 Task: Flip the rectangle shape vertically.
Action: Mouse moved to (120, 90)
Screenshot: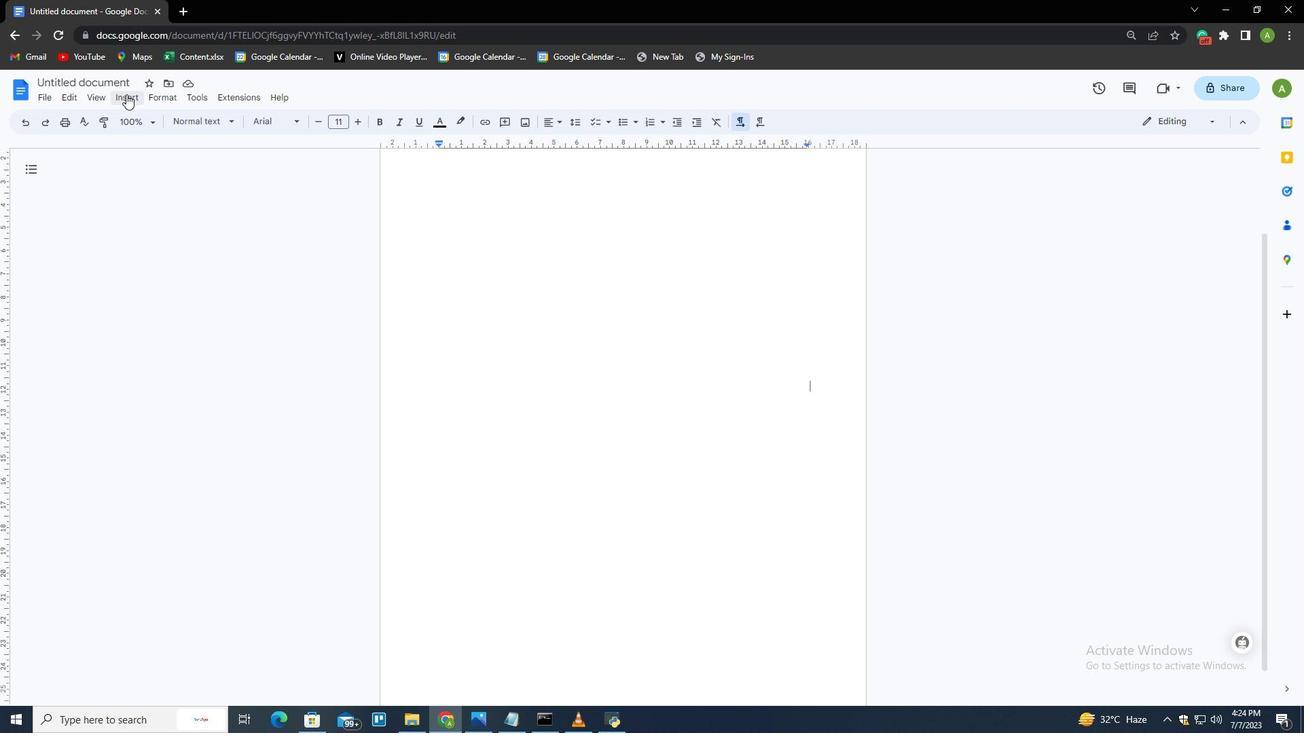 
Action: Mouse pressed left at (120, 90)
Screenshot: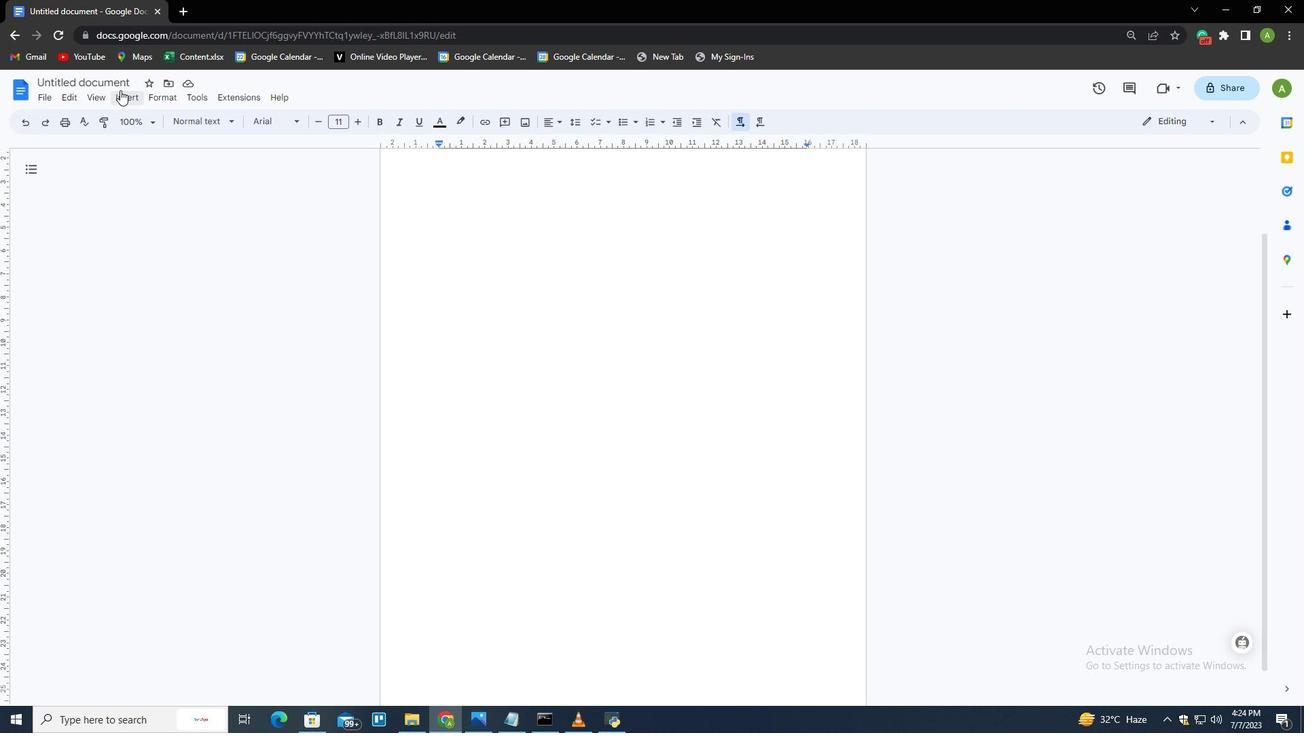 
Action: Mouse moved to (163, 156)
Screenshot: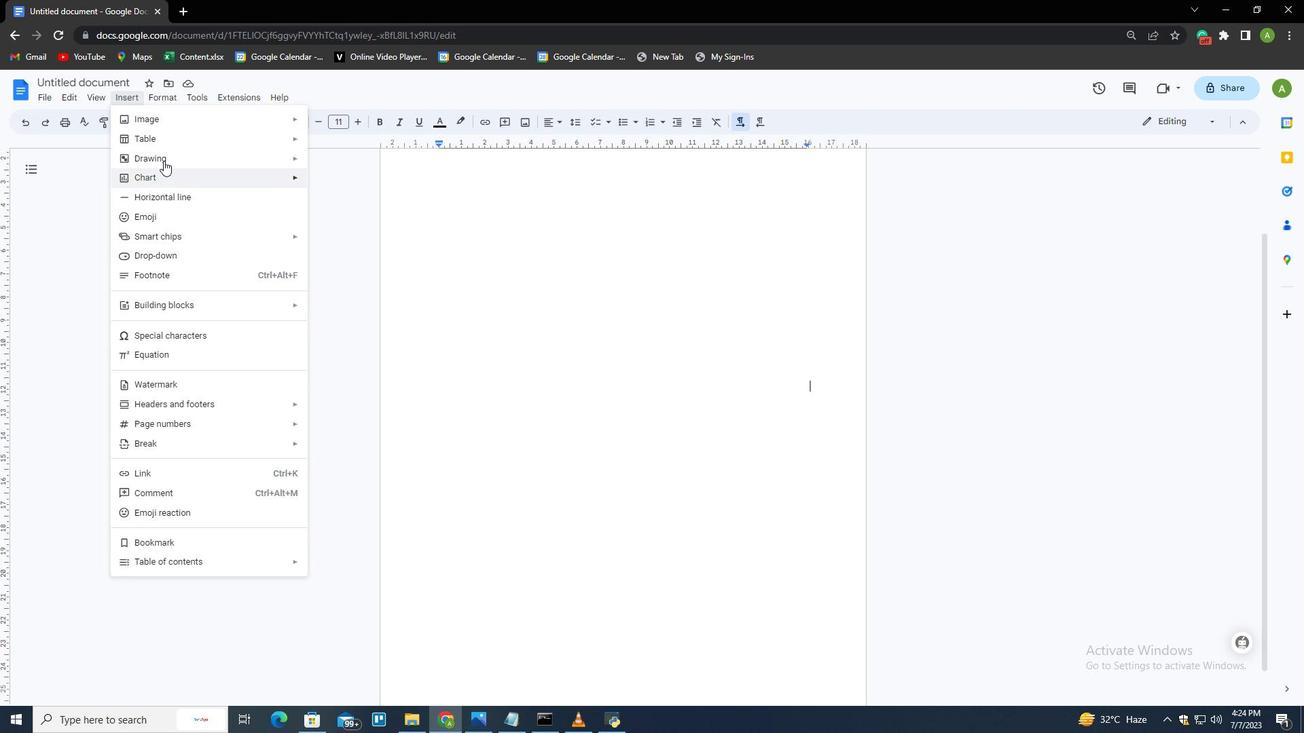 
Action: Mouse pressed left at (163, 156)
Screenshot: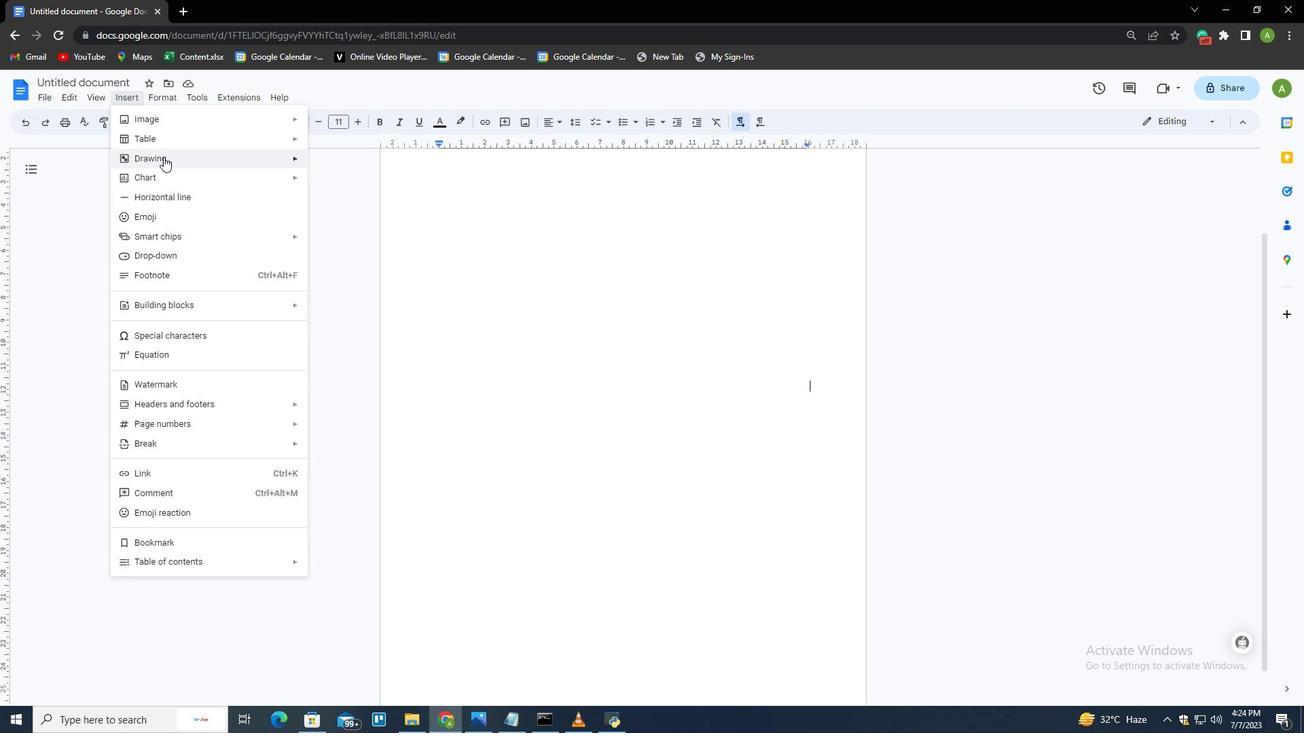 
Action: Mouse moved to (335, 159)
Screenshot: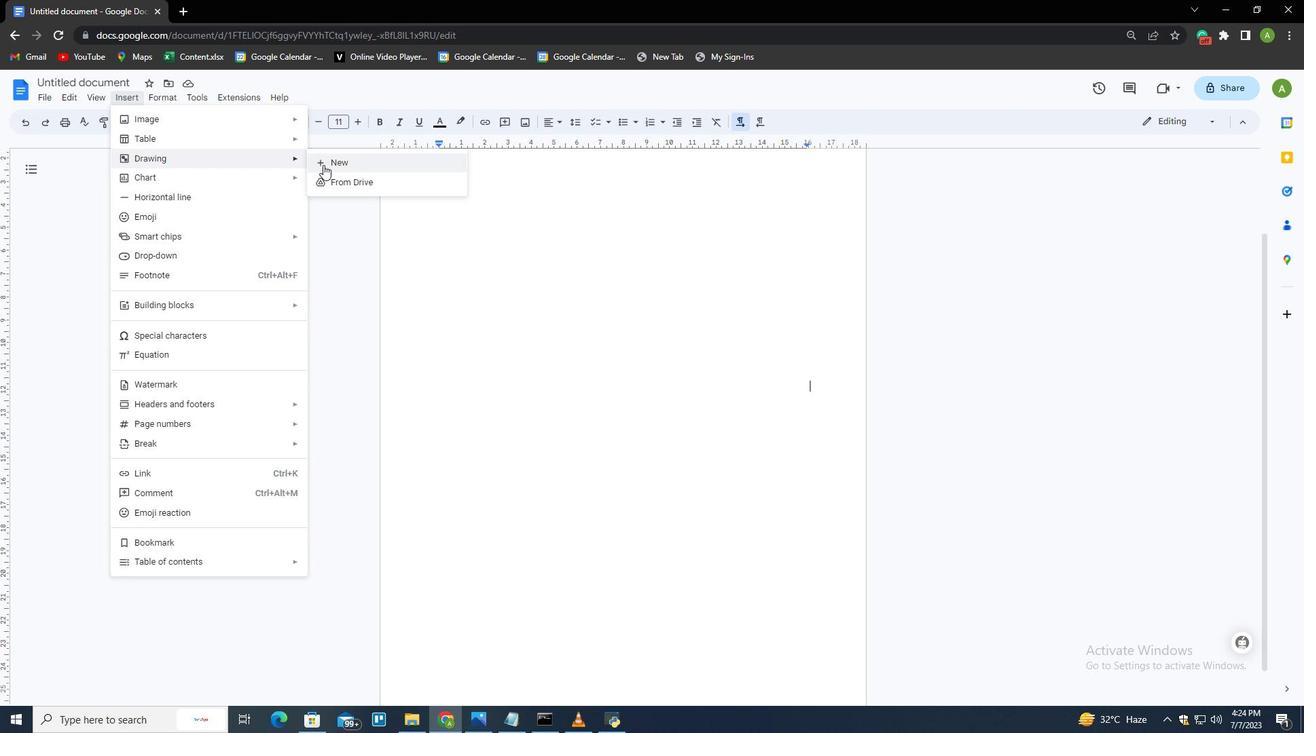 
Action: Mouse pressed left at (335, 159)
Screenshot: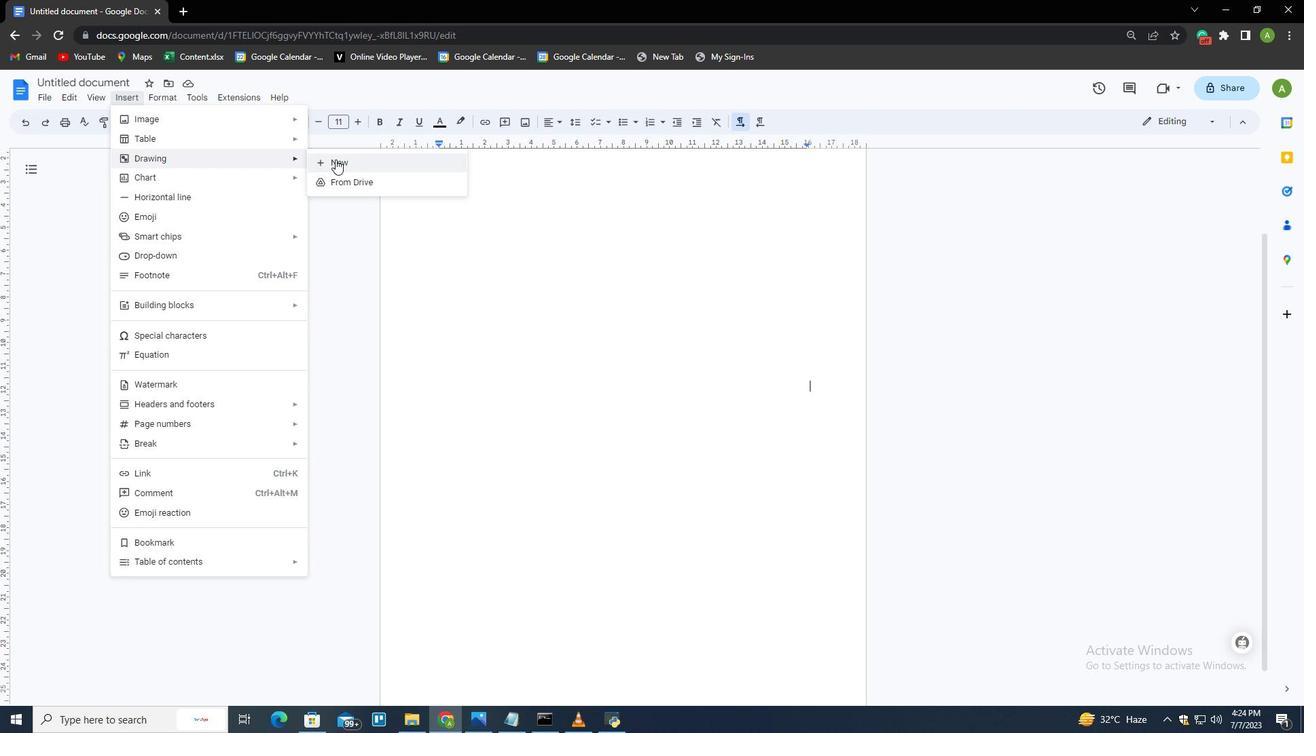 
Action: Mouse moved to (473, 147)
Screenshot: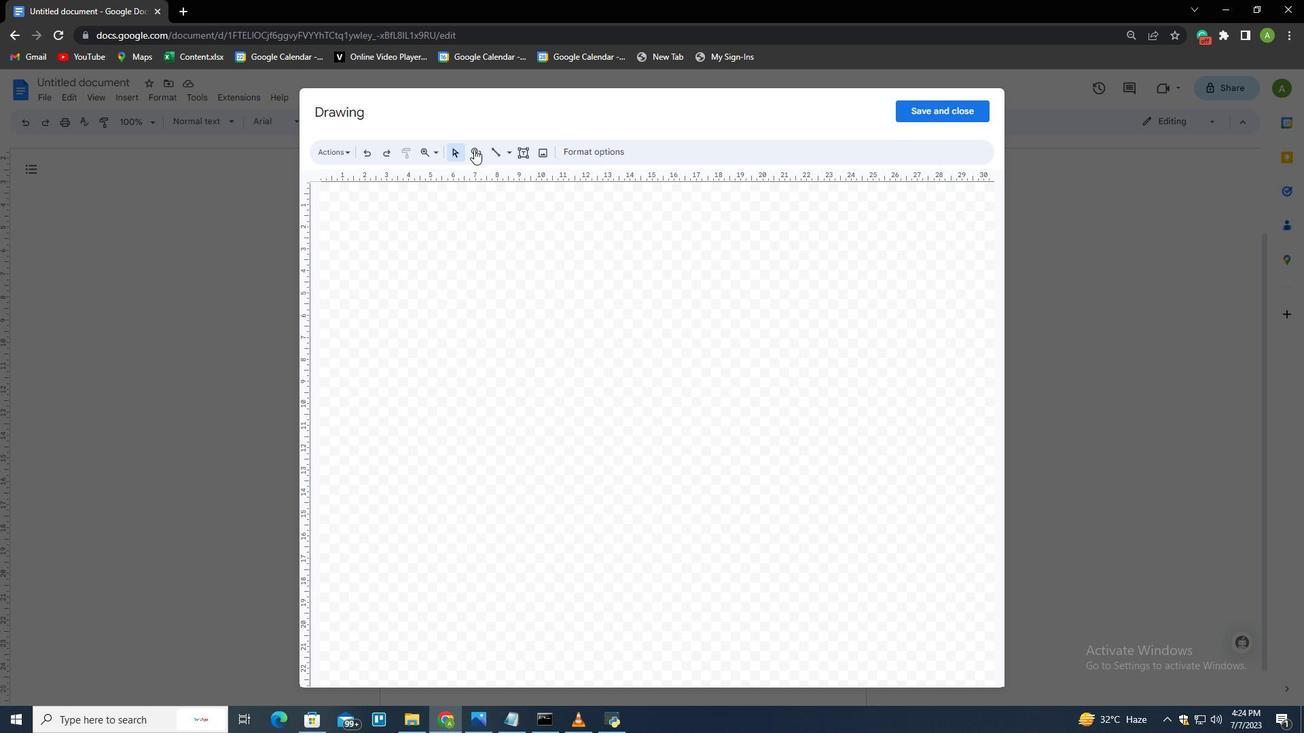 
Action: Mouse pressed left at (473, 147)
Screenshot: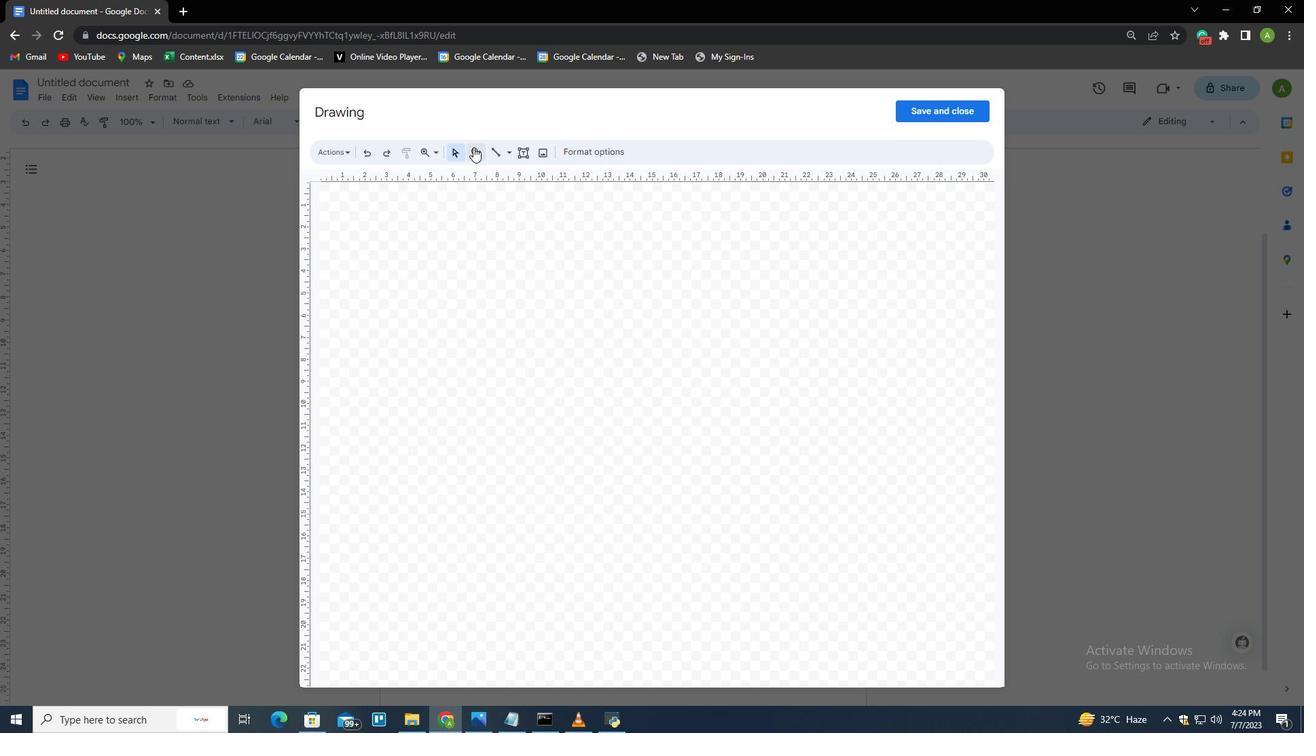 
Action: Mouse moved to (498, 169)
Screenshot: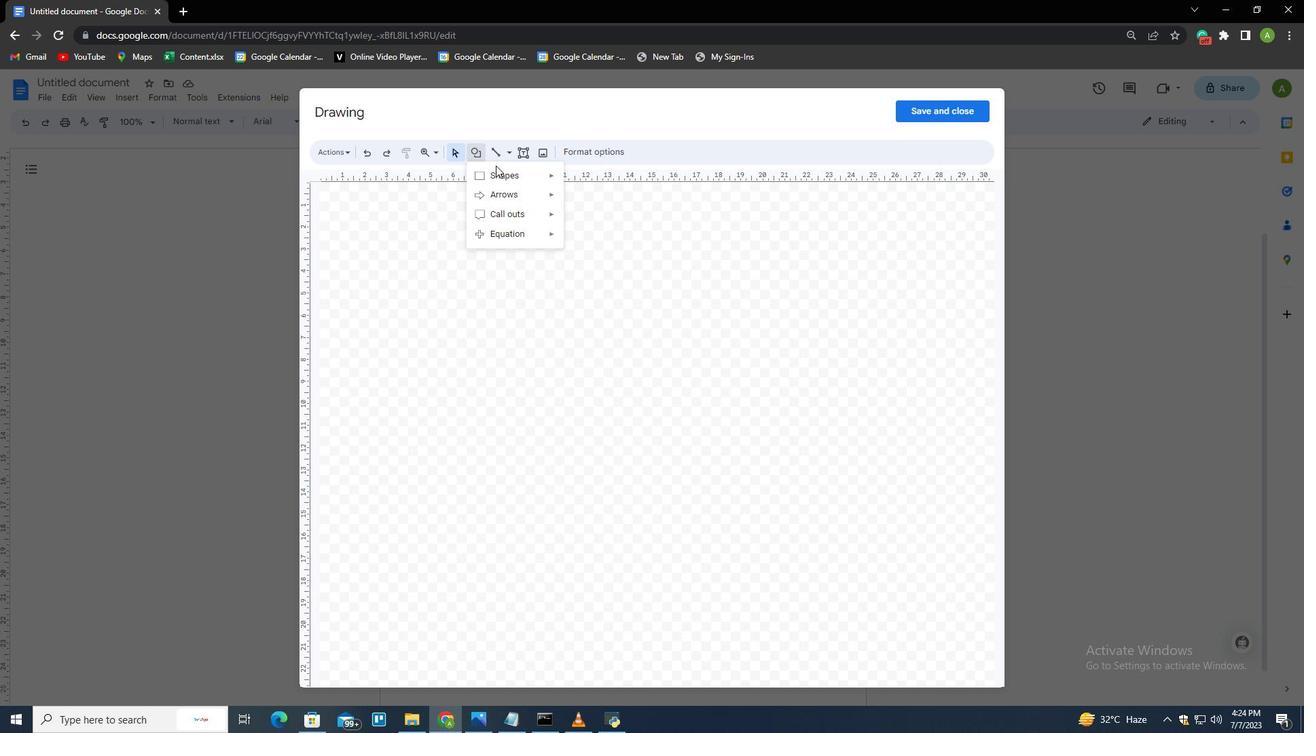 
Action: Mouse pressed left at (498, 169)
Screenshot: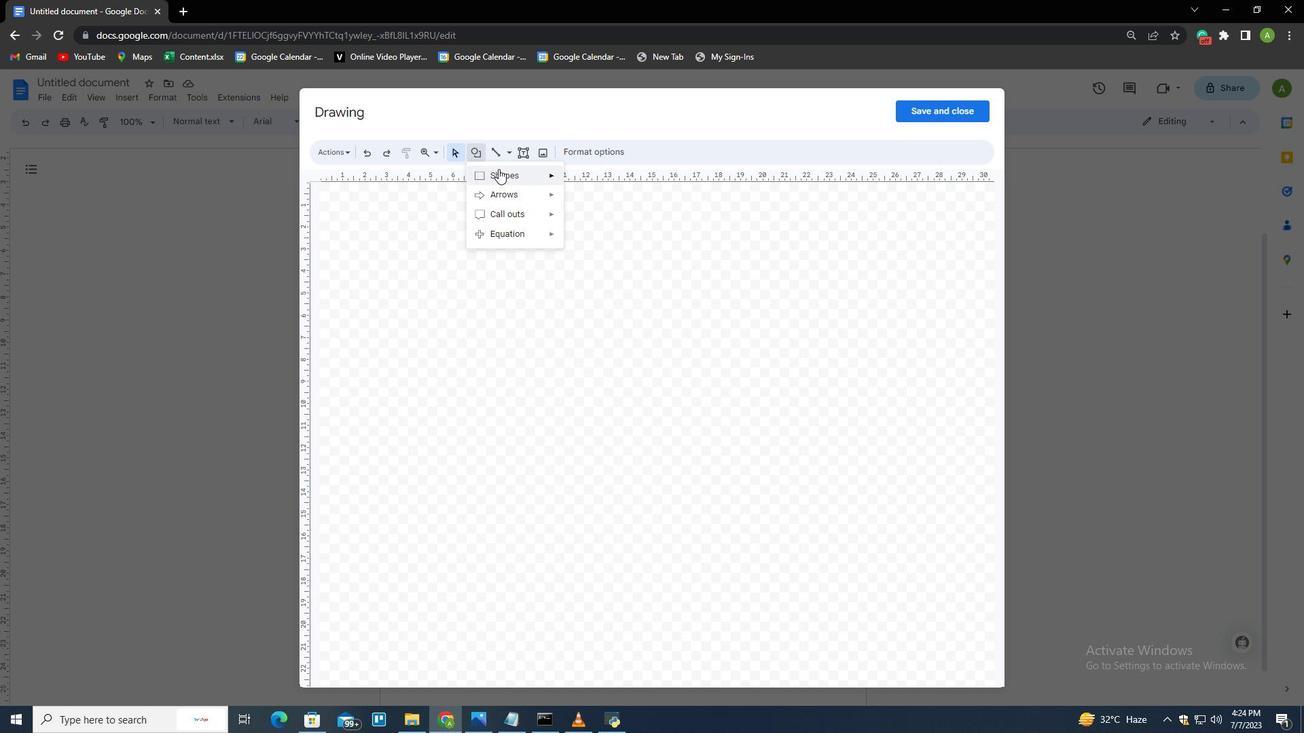 
Action: Mouse moved to (571, 178)
Screenshot: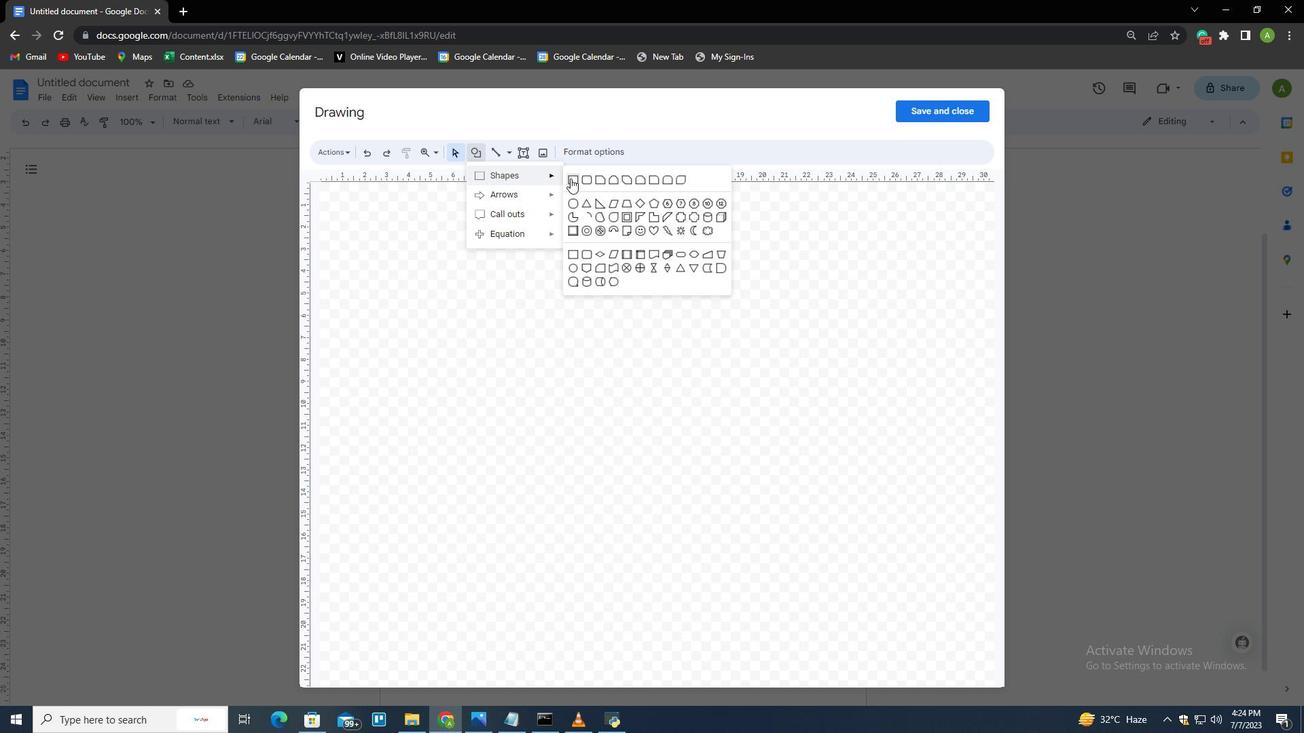 
Action: Mouse pressed left at (571, 178)
Screenshot: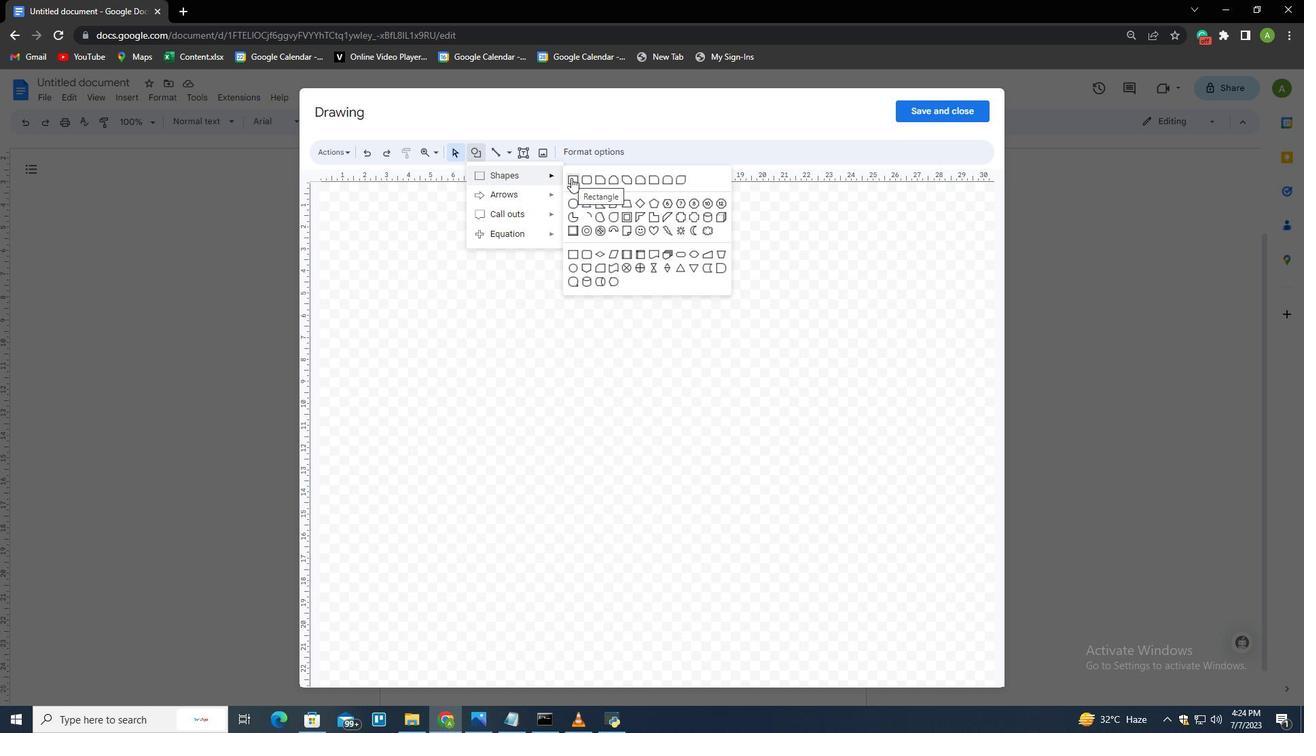 
Action: Mouse moved to (493, 317)
Screenshot: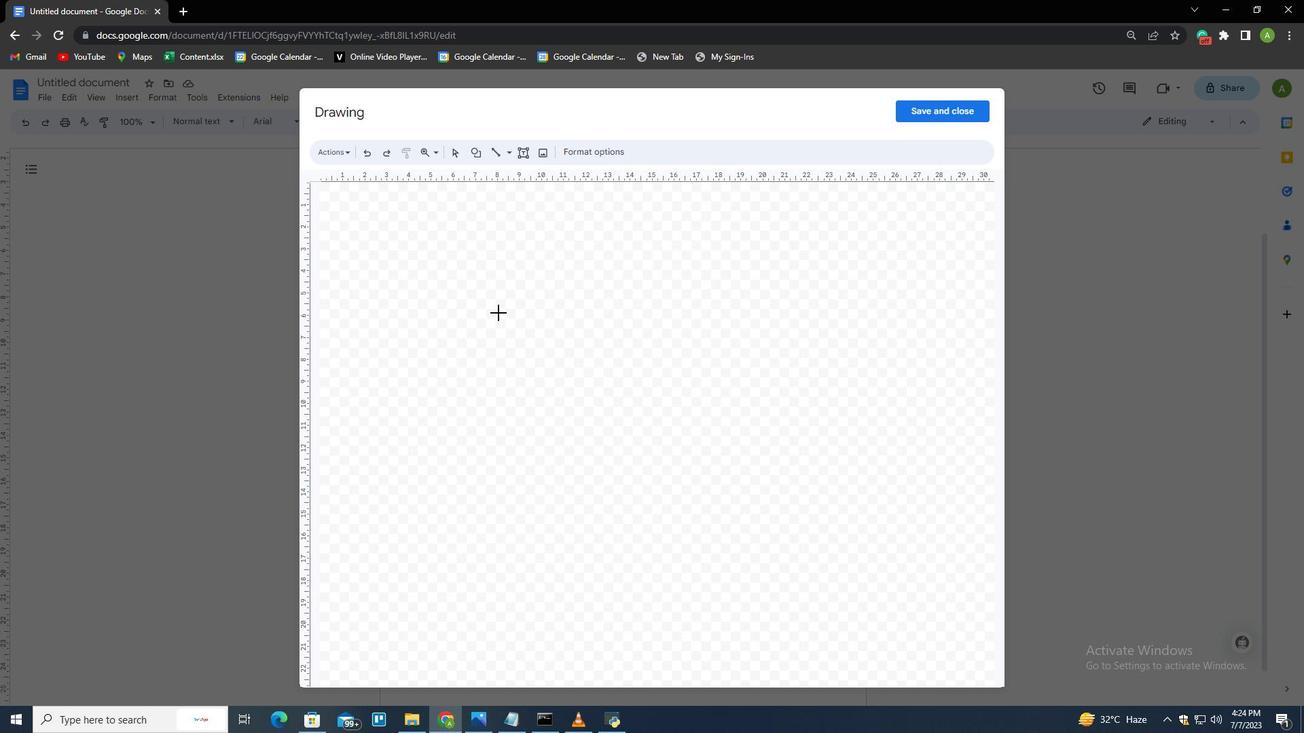 
Action: Mouse pressed left at (493, 317)
Screenshot: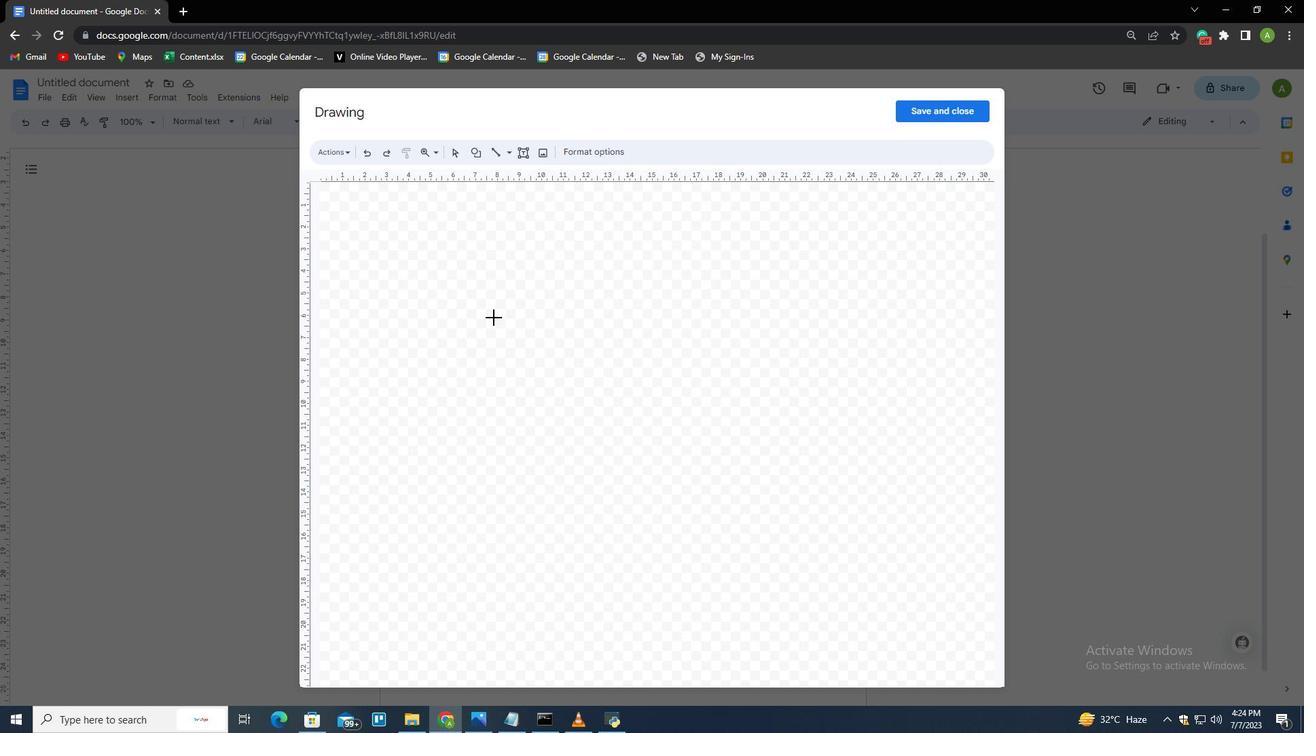 
Action: Mouse moved to (349, 151)
Screenshot: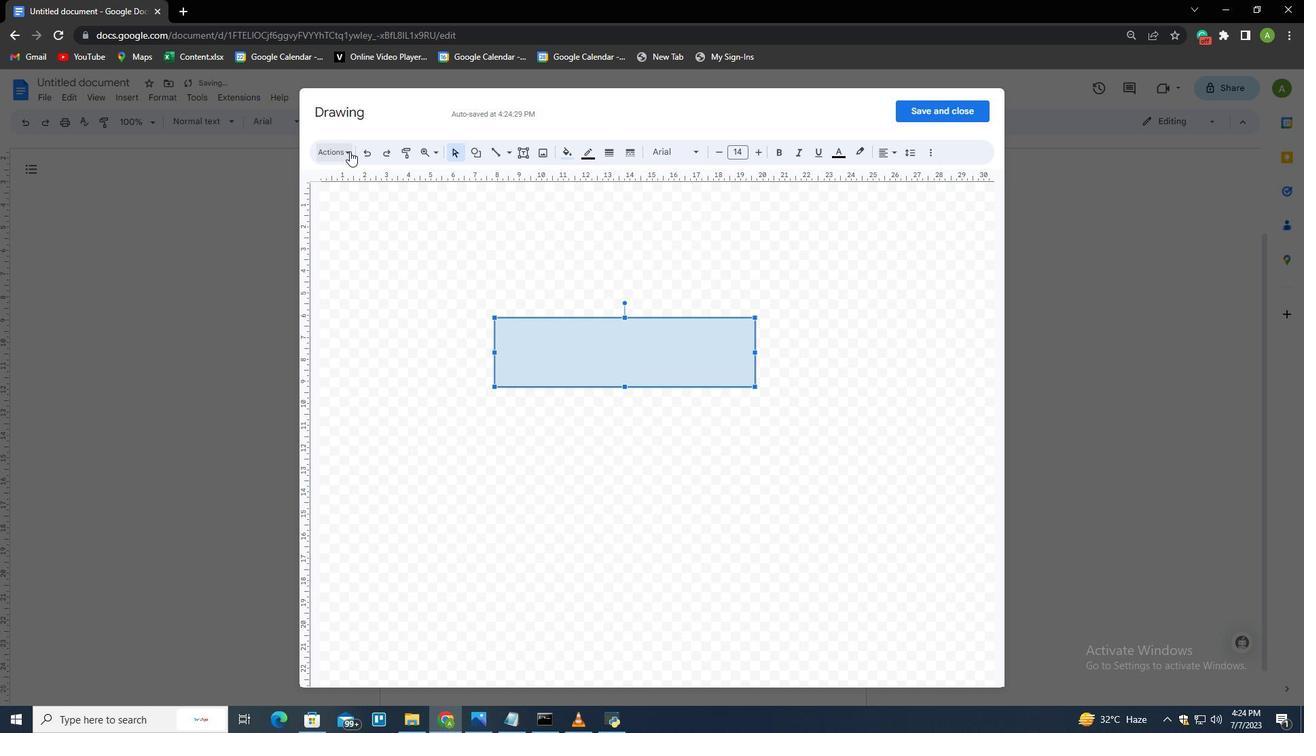 
Action: Mouse pressed left at (349, 151)
Screenshot: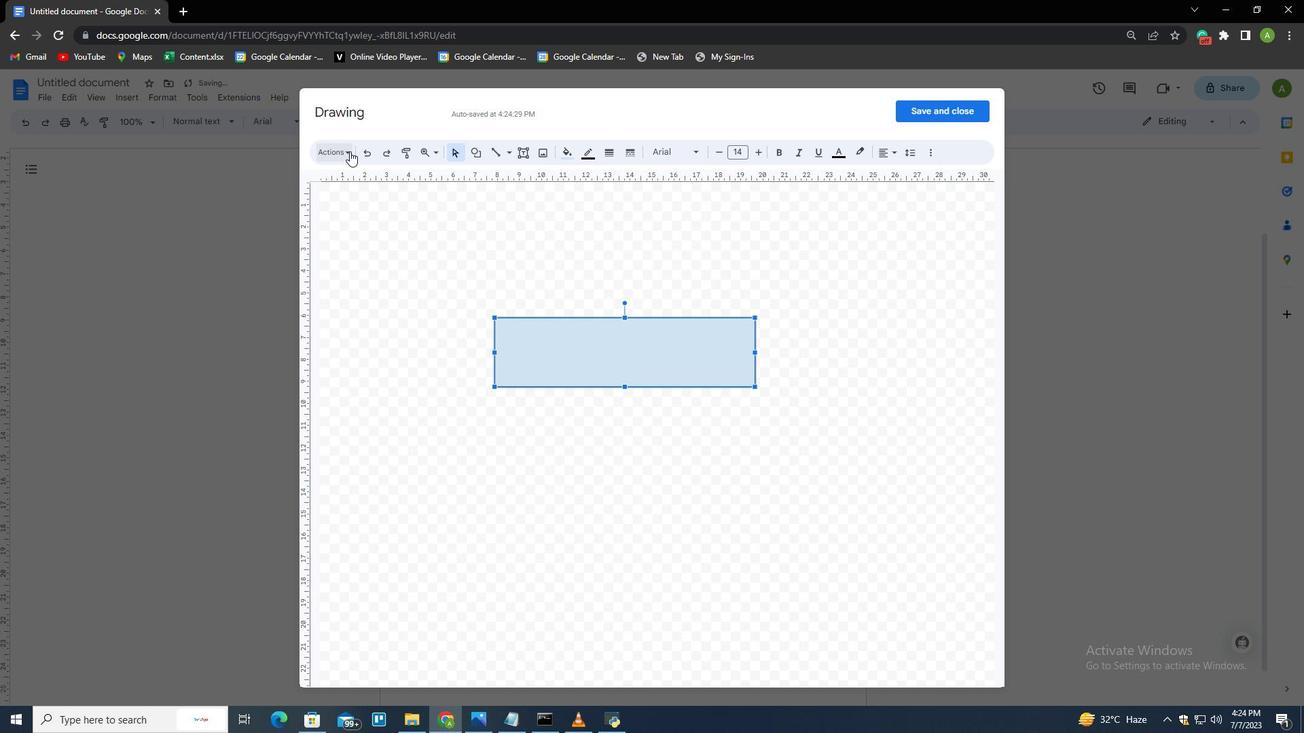 
Action: Mouse moved to (375, 423)
Screenshot: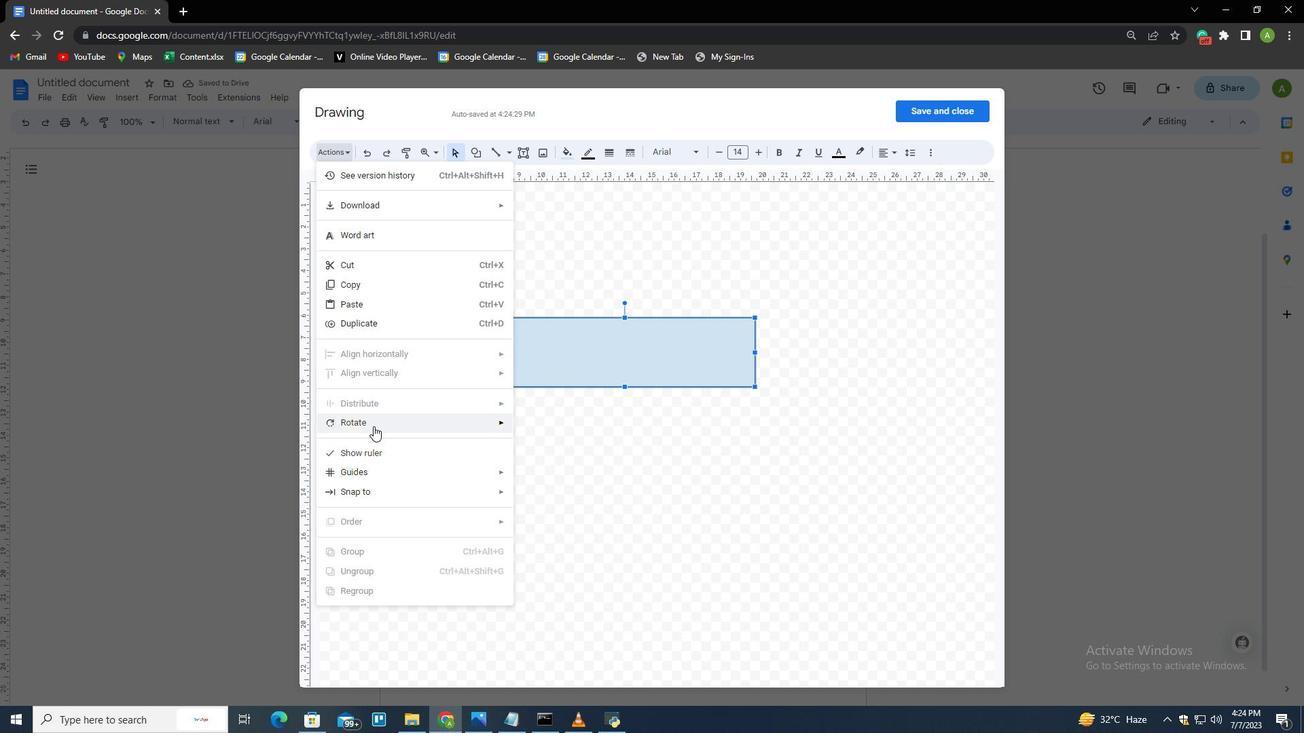 
Action: Mouse pressed left at (375, 423)
Screenshot: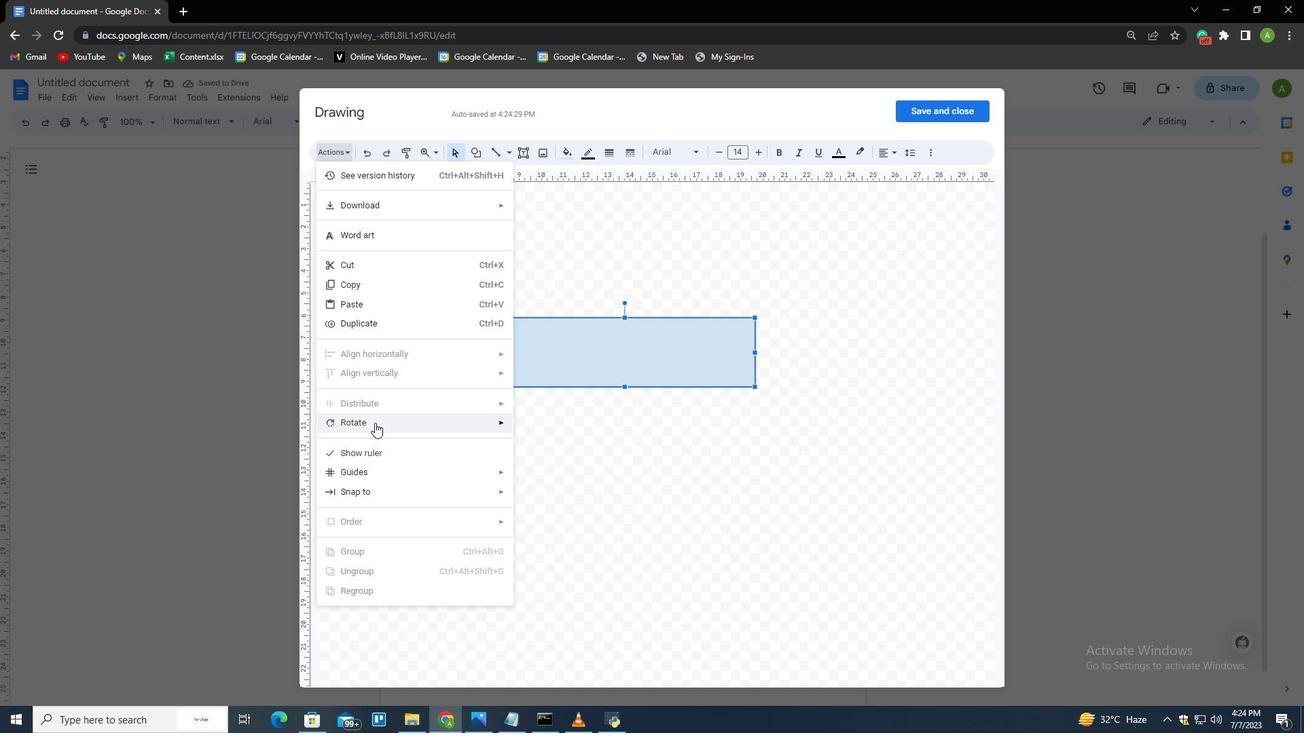 
Action: Mouse moved to (538, 487)
Screenshot: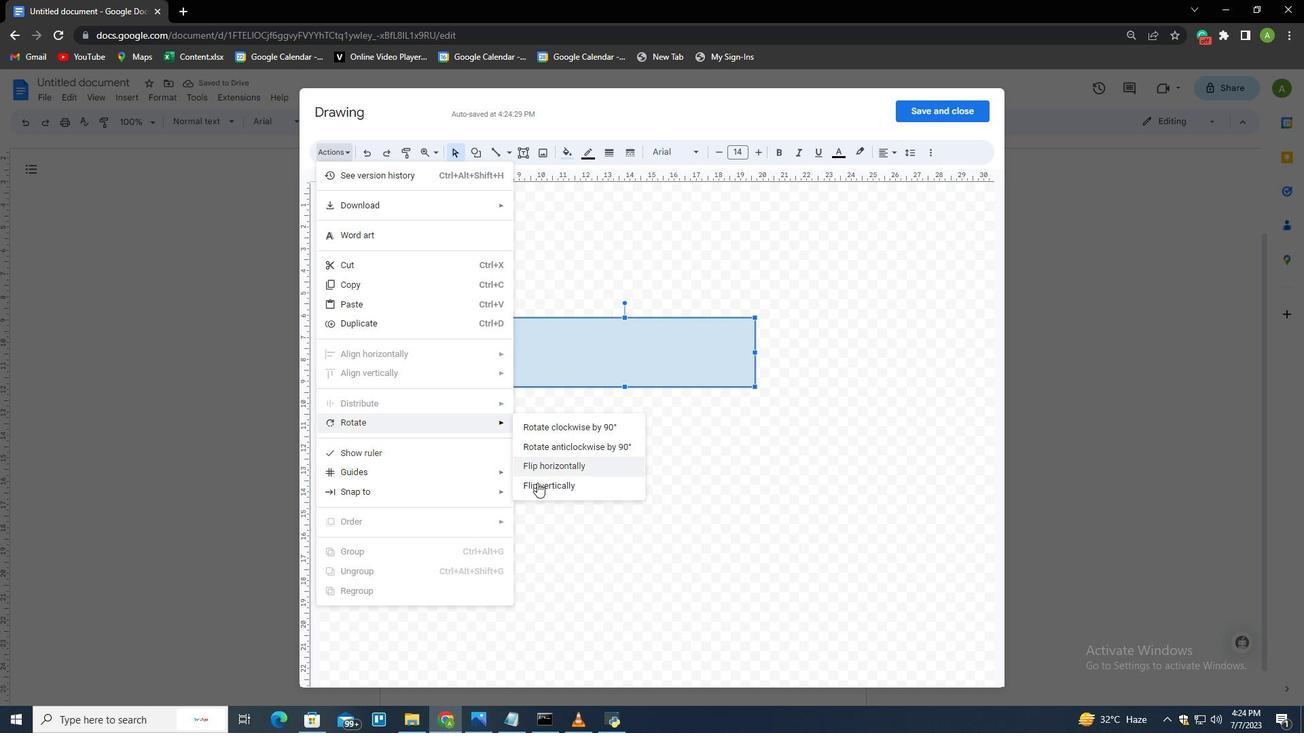 
Action: Mouse pressed left at (538, 487)
Screenshot: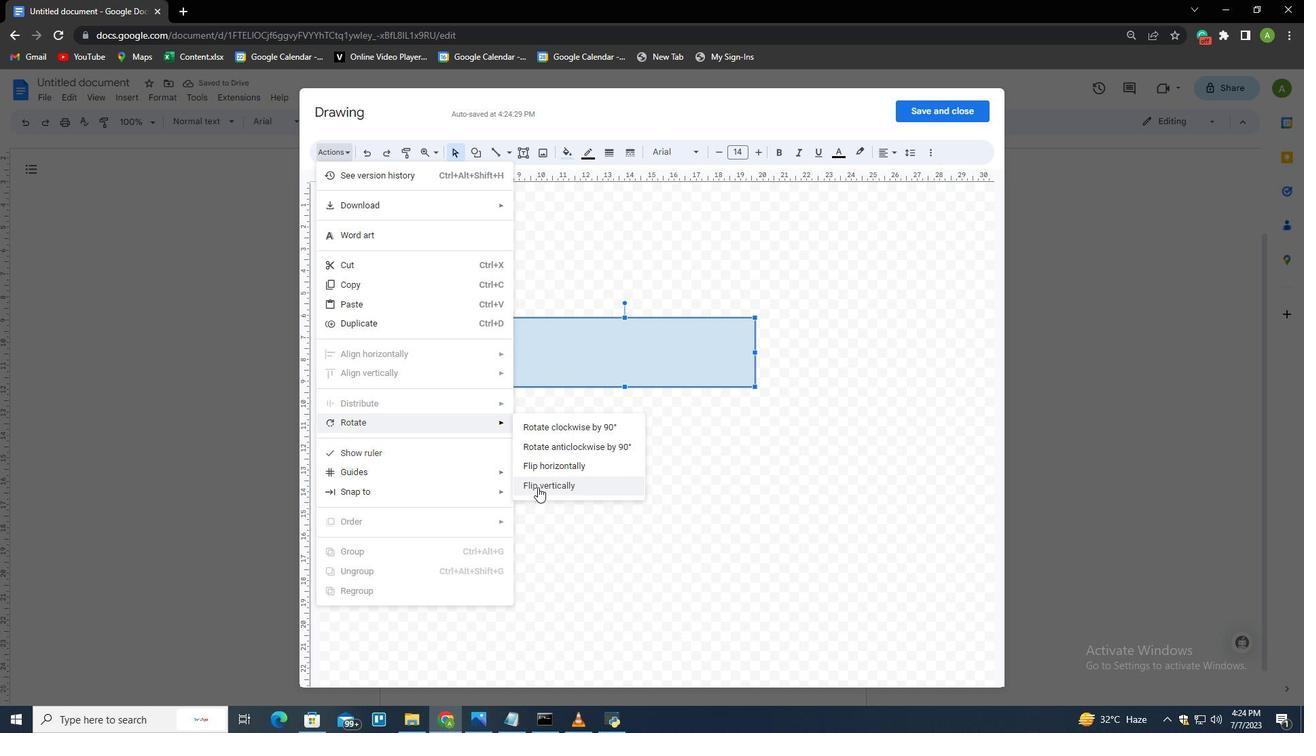 
Action: Mouse pressed left at (538, 487)
Screenshot: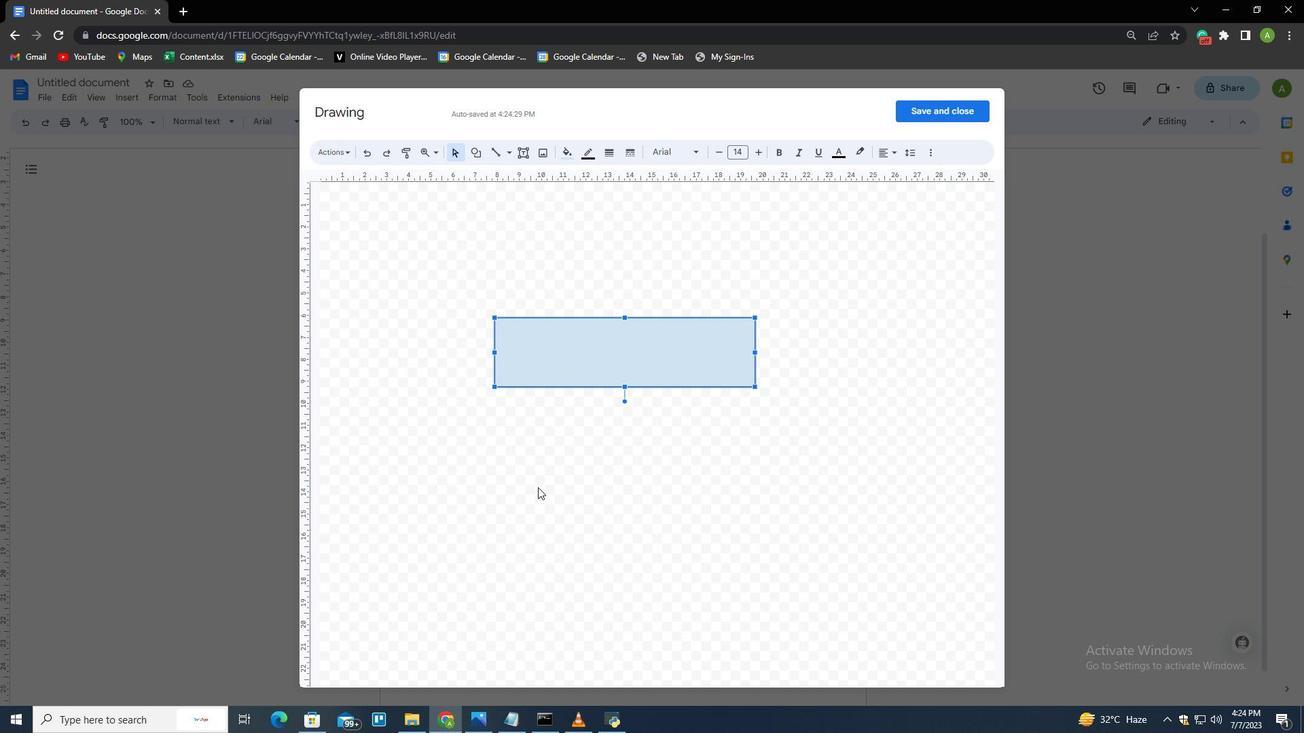 
